 Task: Calculate the sum of an infinite geometric series.
Action: Mouse moved to (923, 55)
Screenshot: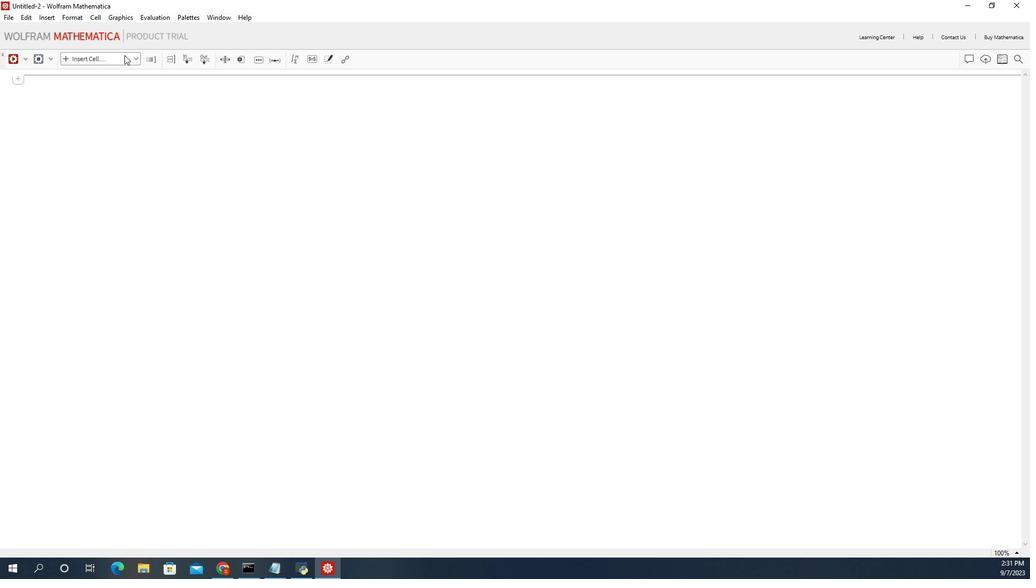 
Action: Mouse pressed left at (923, 55)
Screenshot: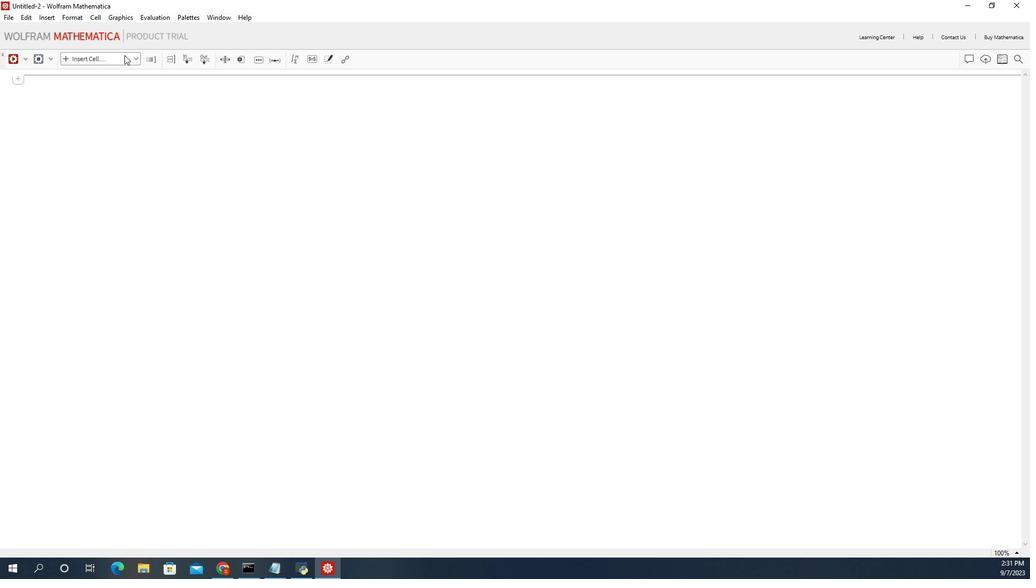 
Action: Mouse moved to (912, 78)
Screenshot: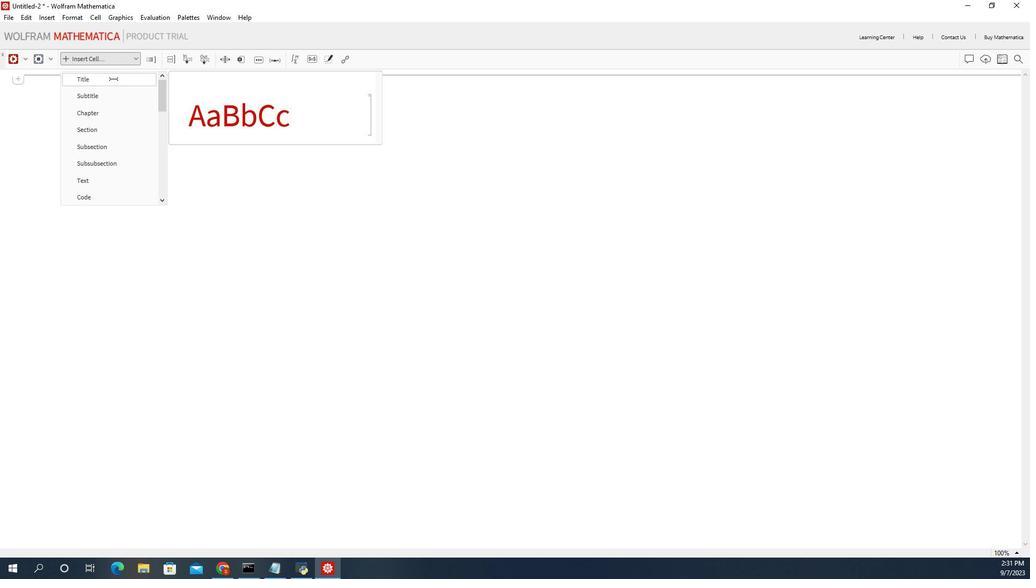 
Action: Mouse pressed left at (912, 78)
Screenshot: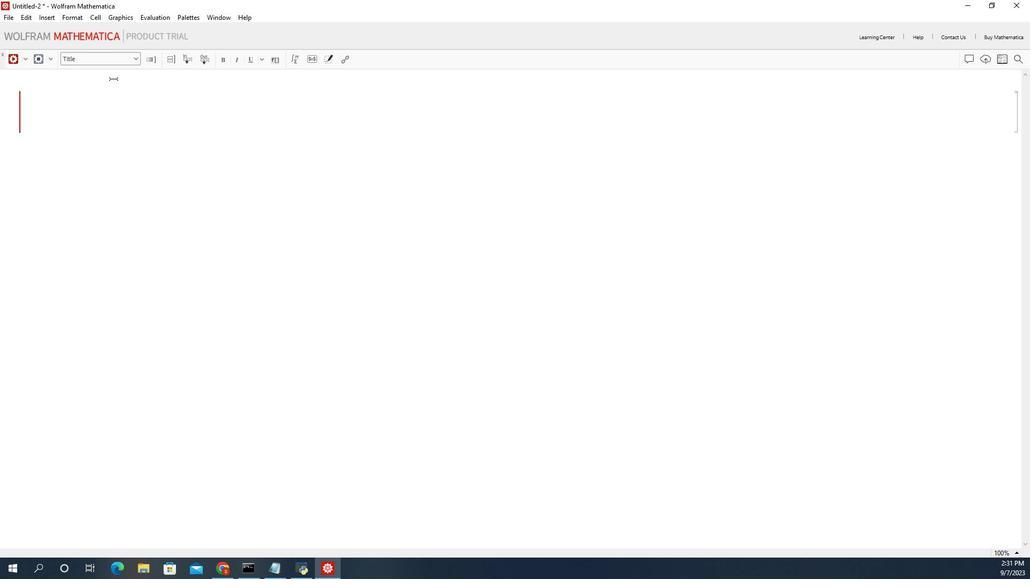 
Action: Mouse moved to (912, 95)
Screenshot: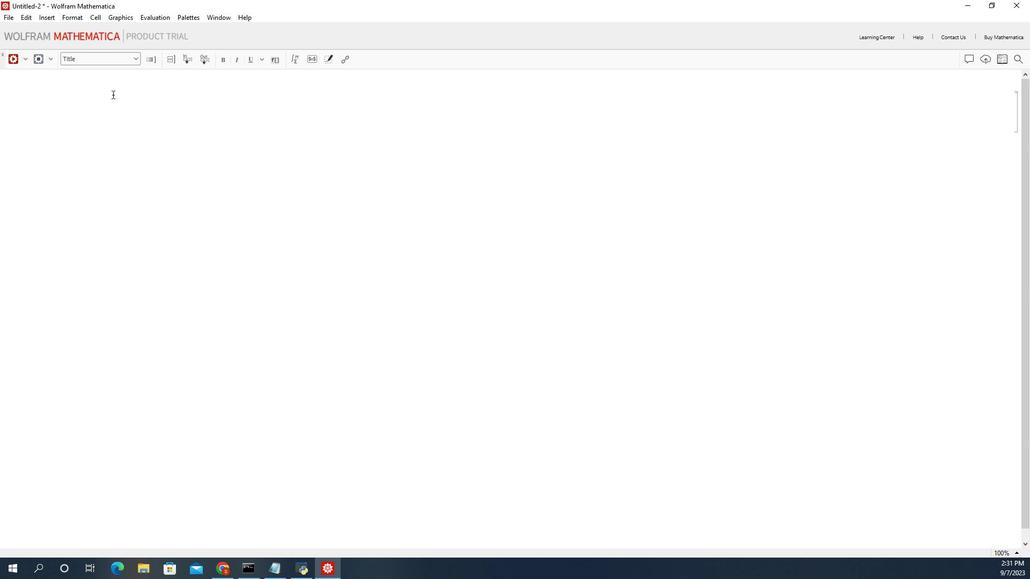 
Action: Key pressed z<Key.backspace><Key.shift>The<Key.space>si,<Key.backspace><Key.backspace>um<Key.space>of<Key.space>an<Key.space>infinei<Key.backspace><Key.backspace>ite<Key.space>geometric<Key.space>series/<Key.backspace>.
Screenshot: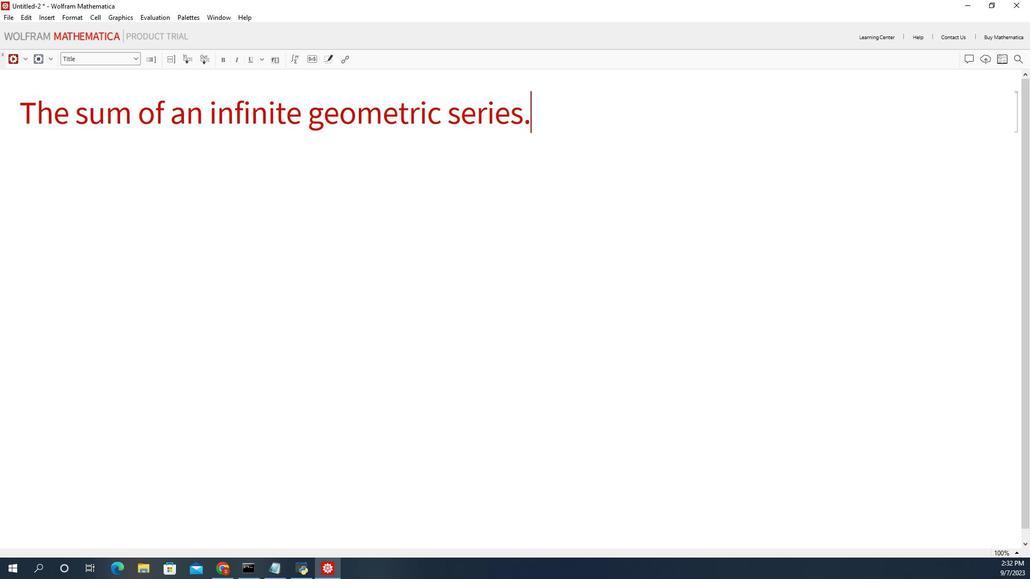 
Action: Mouse scrolled (912, 94) with delta (0, 0)
Screenshot: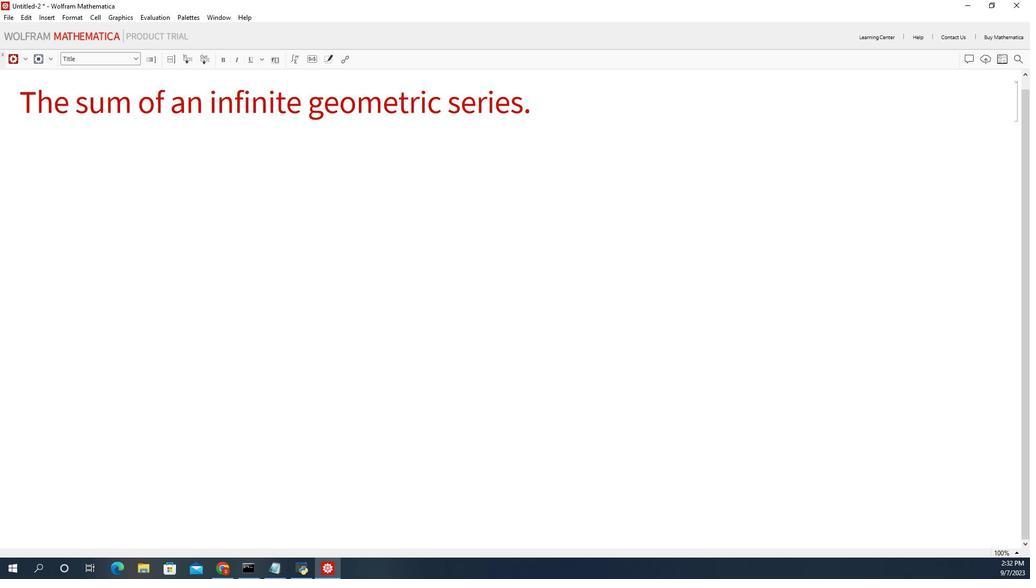 
Action: Mouse moved to (894, 130)
Screenshot: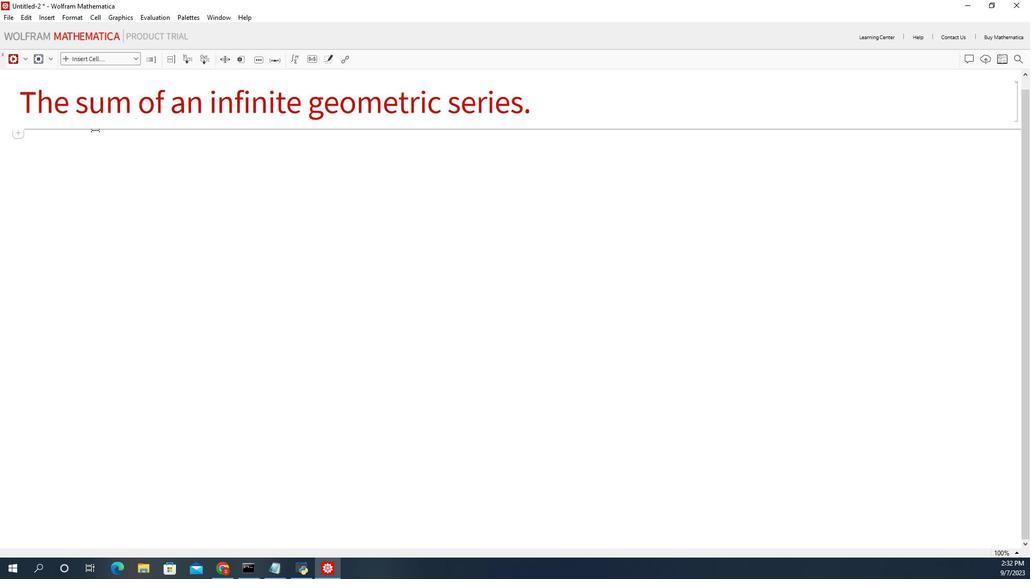 
Action: Mouse pressed left at (894, 130)
Screenshot: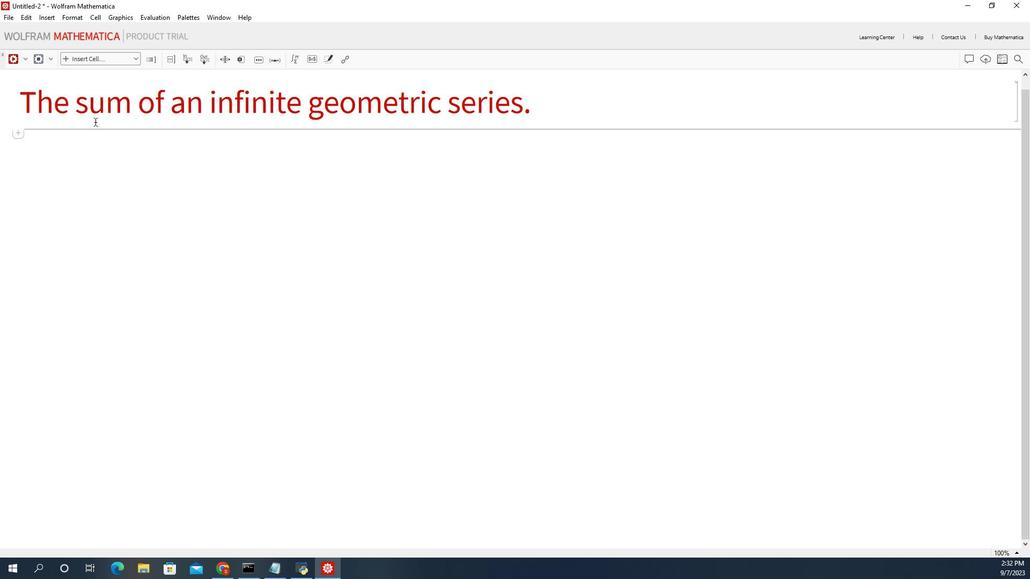 
Action: Mouse moved to (896, 61)
Screenshot: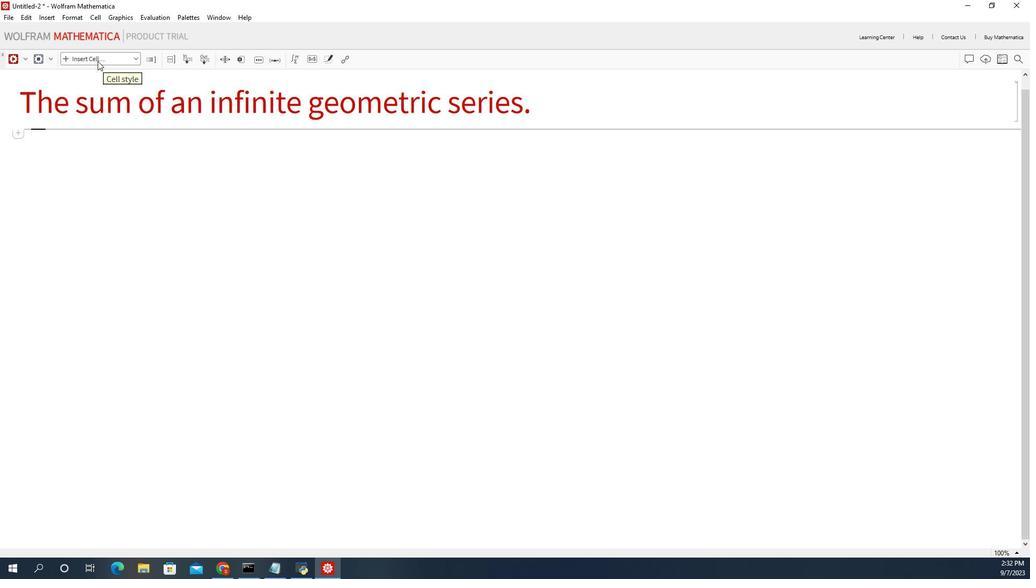 
Action: Mouse pressed left at (896, 61)
Screenshot: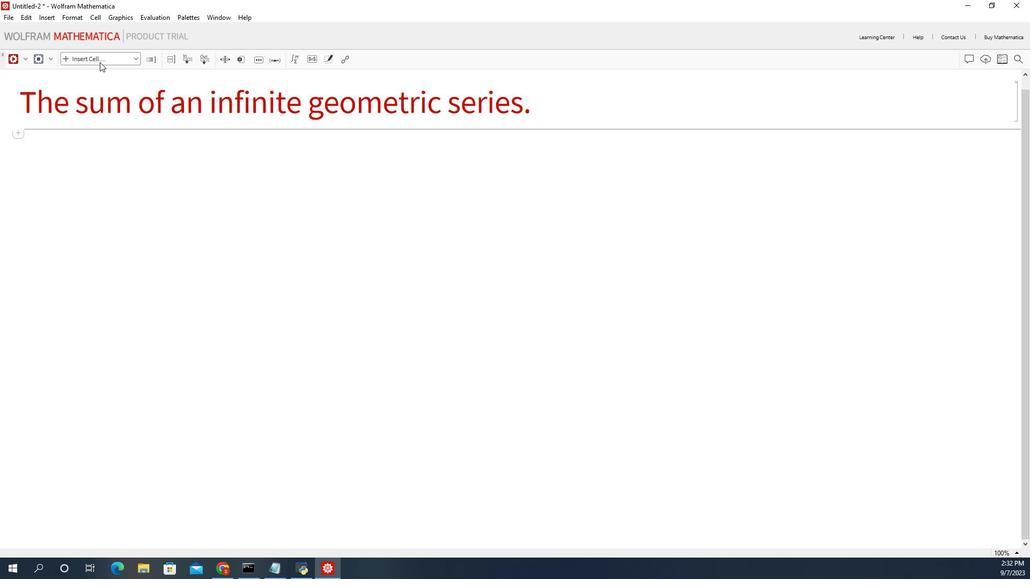 
Action: Mouse moved to (901, 195)
Screenshot: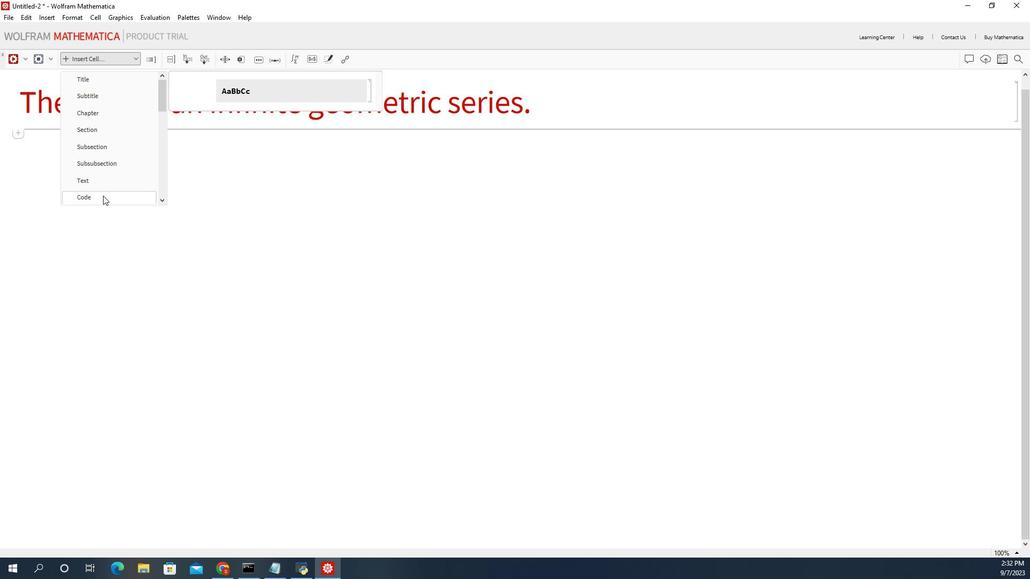 
Action: Mouse pressed left at (901, 195)
Screenshot: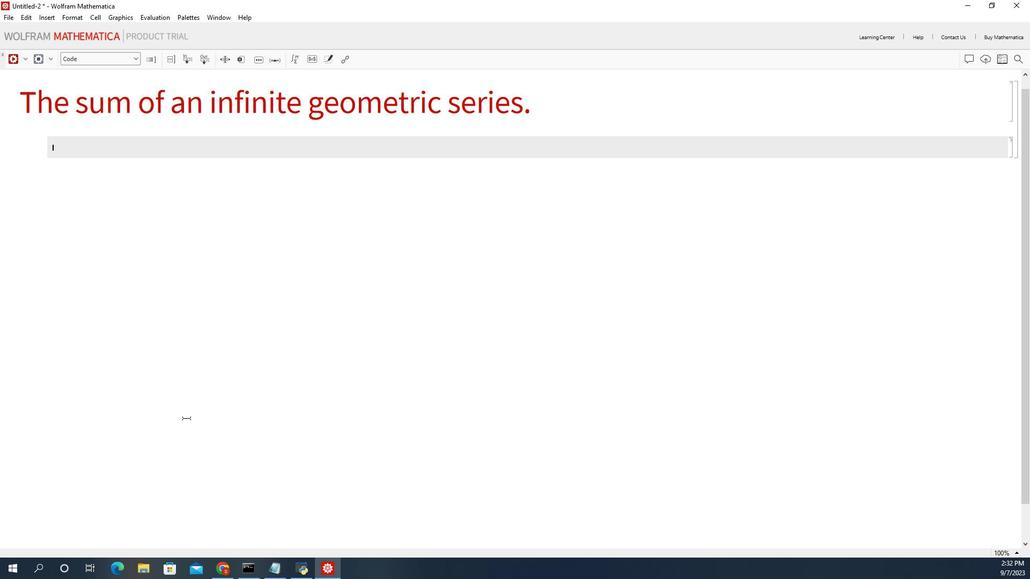 
Action: Mouse moved to (1024, 566)
Screenshot: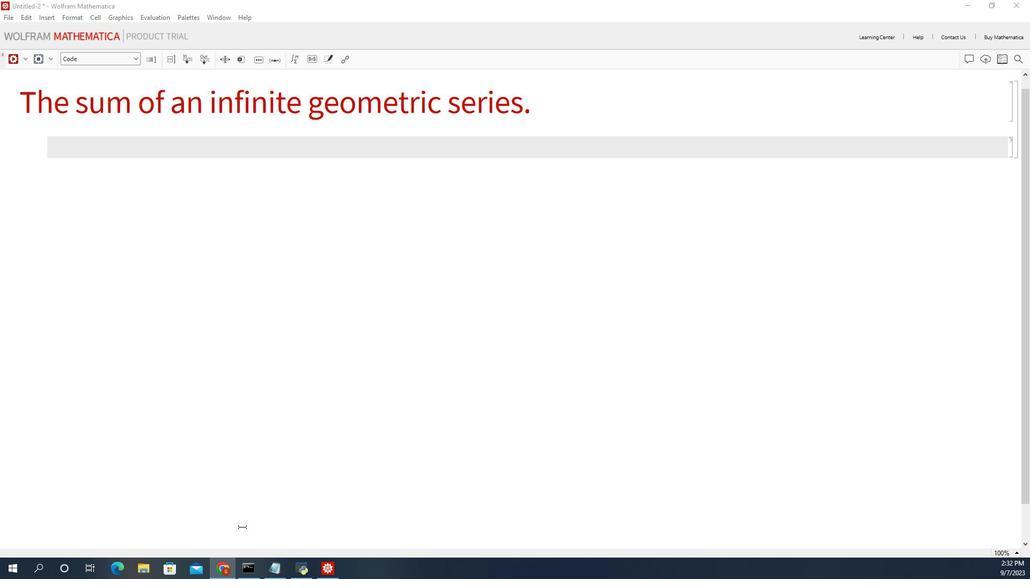 
Action: Mouse pressed left at (1024, 566)
Screenshot: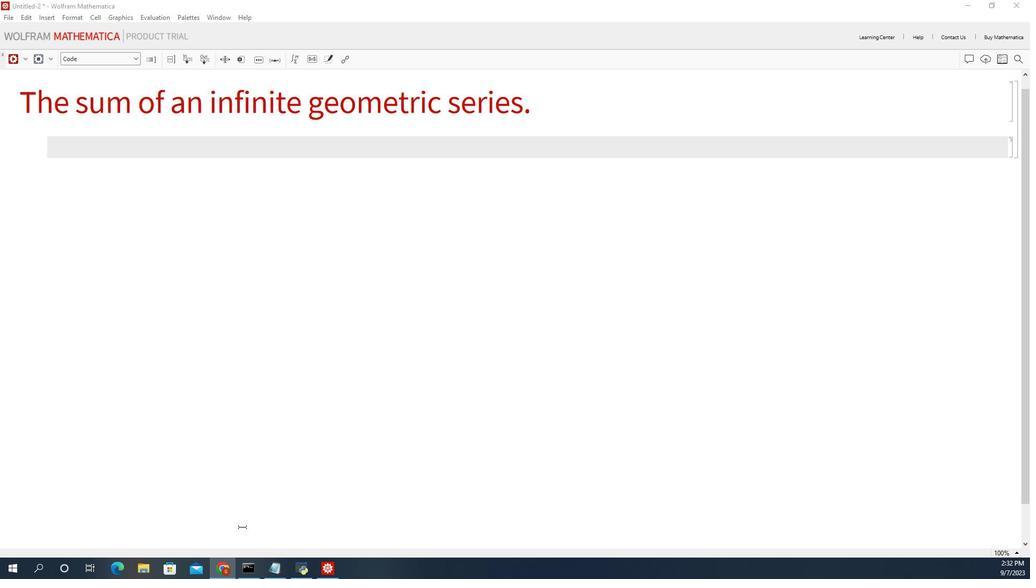 
Action: Mouse moved to (958, 145)
Screenshot: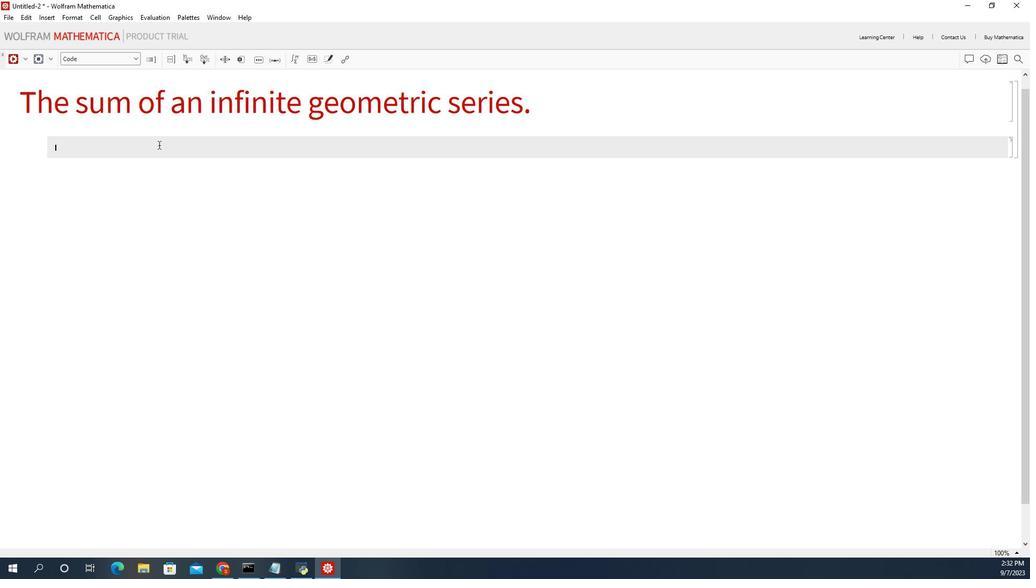 
Action: Mouse pressed left at (958, 145)
Screenshot: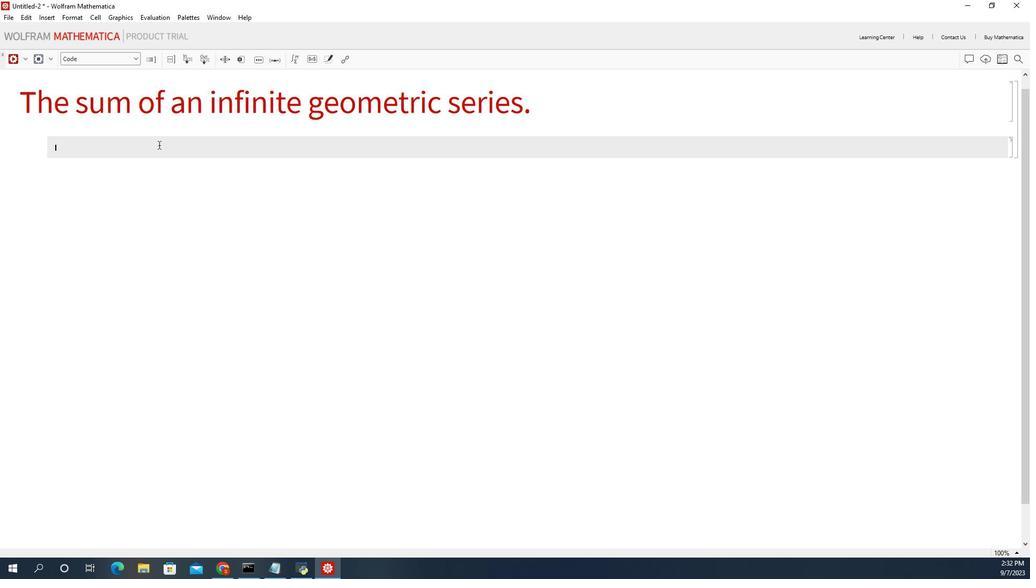
Action: Mouse pressed left at (958, 145)
Screenshot: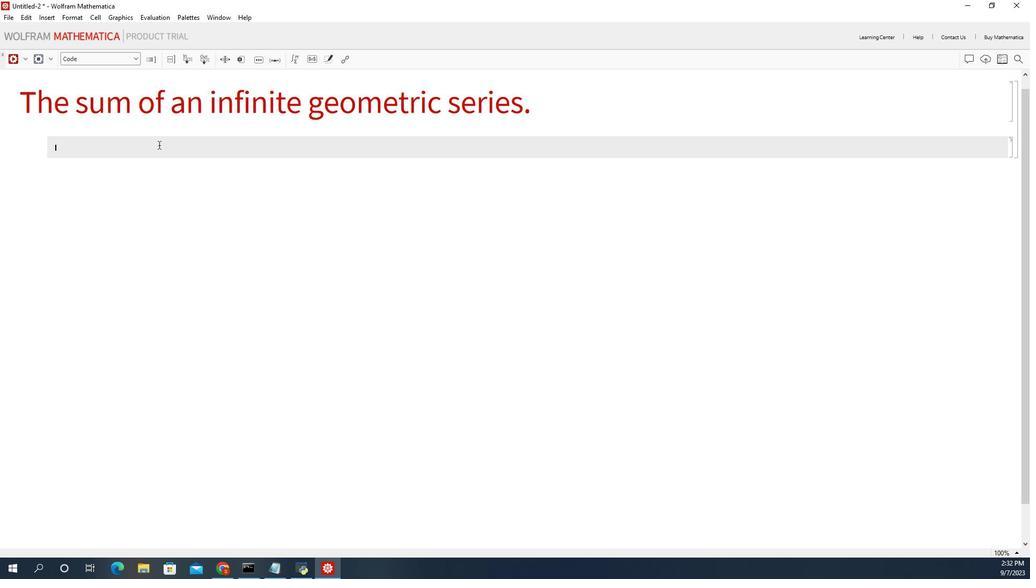 
Action: Key pressed a=10<Key.enter>r=1/2;<Key.enter><Key.shift_r>S=a/<Key.shift>(1-3<Key.backspace>r<Key.end><Key.enter><Key.shift_r>S<Key.shift><Key.enter><Key.enter>
Screenshot: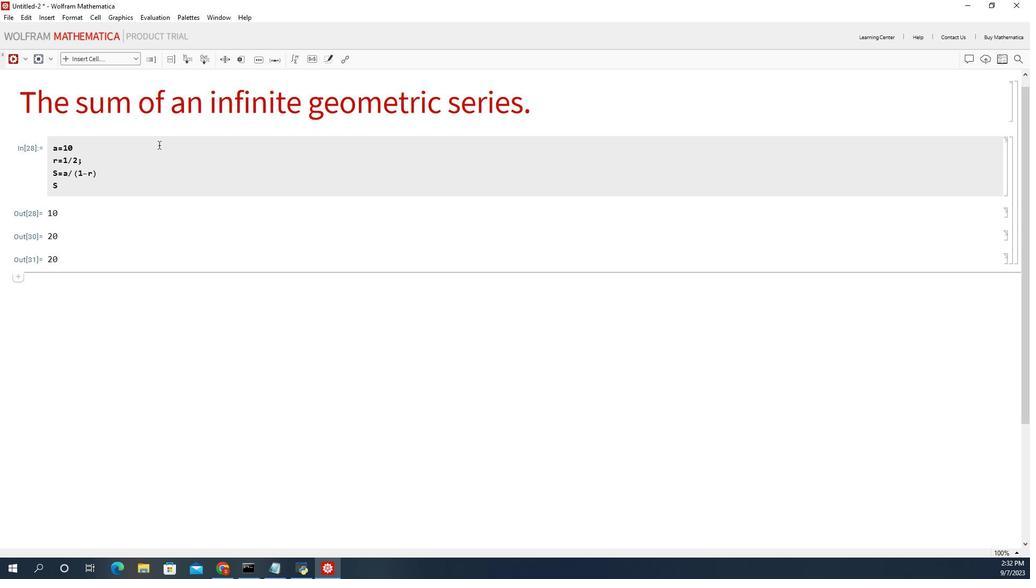 
Action: Mouse moved to (930, 185)
Screenshot: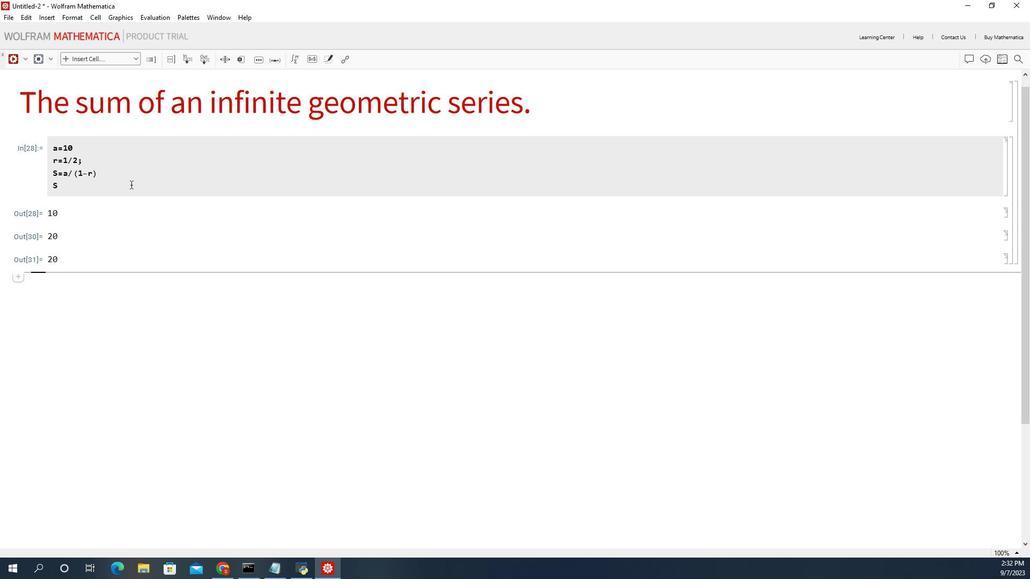 
